 Task: Change paper size to tabloid.
Action: Mouse moved to (55, 94)
Screenshot: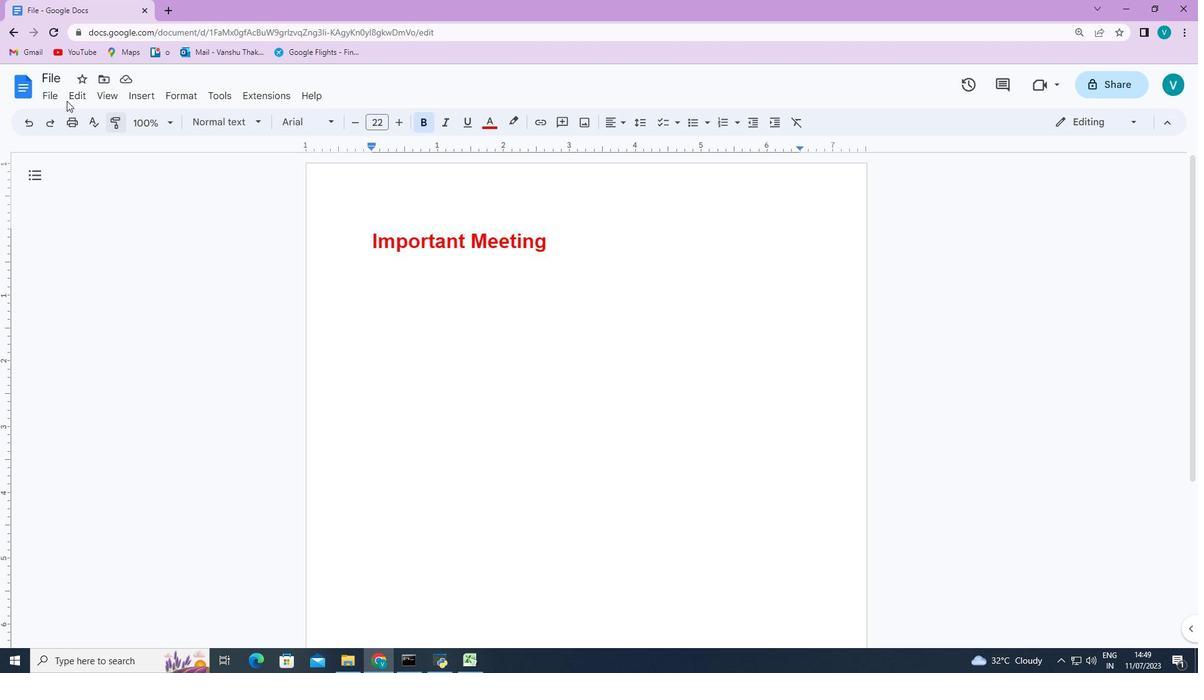 
Action: Mouse pressed left at (55, 94)
Screenshot: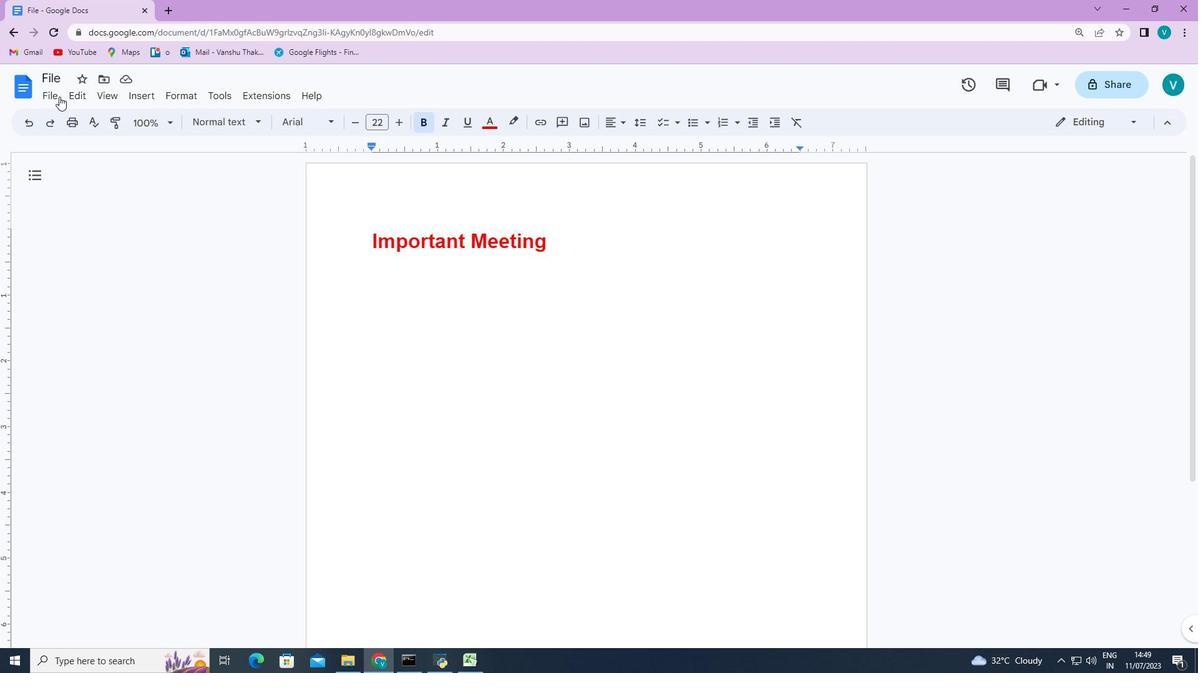 
Action: Mouse moved to (81, 471)
Screenshot: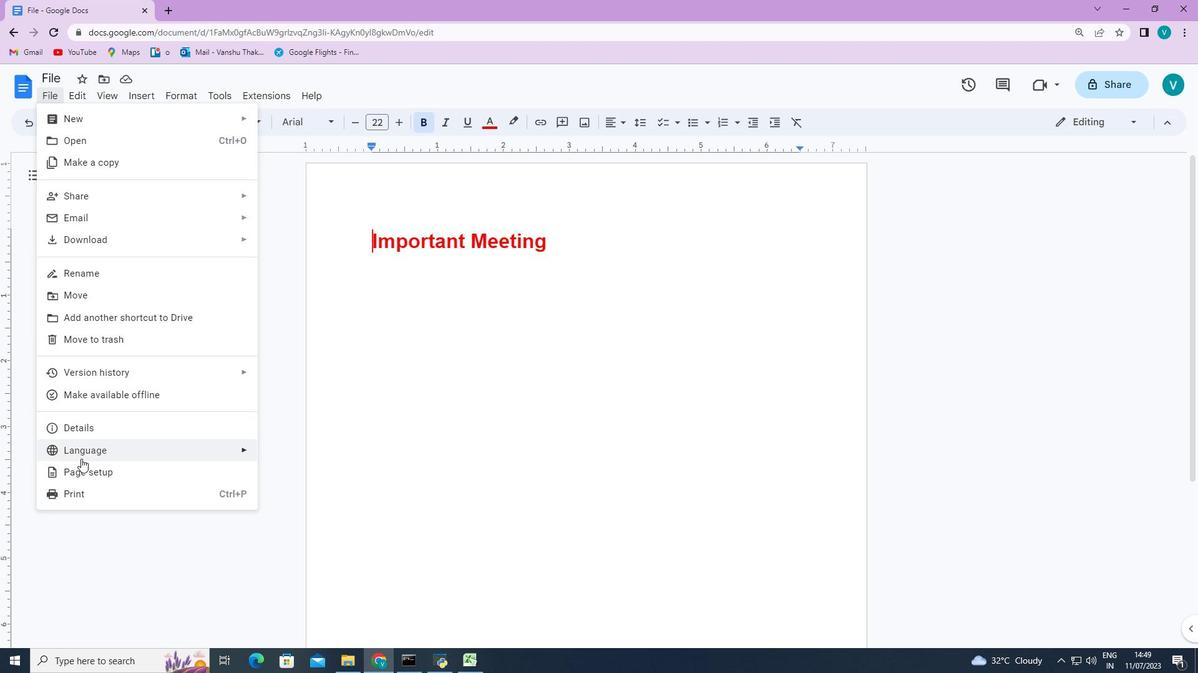 
Action: Mouse pressed left at (81, 471)
Screenshot: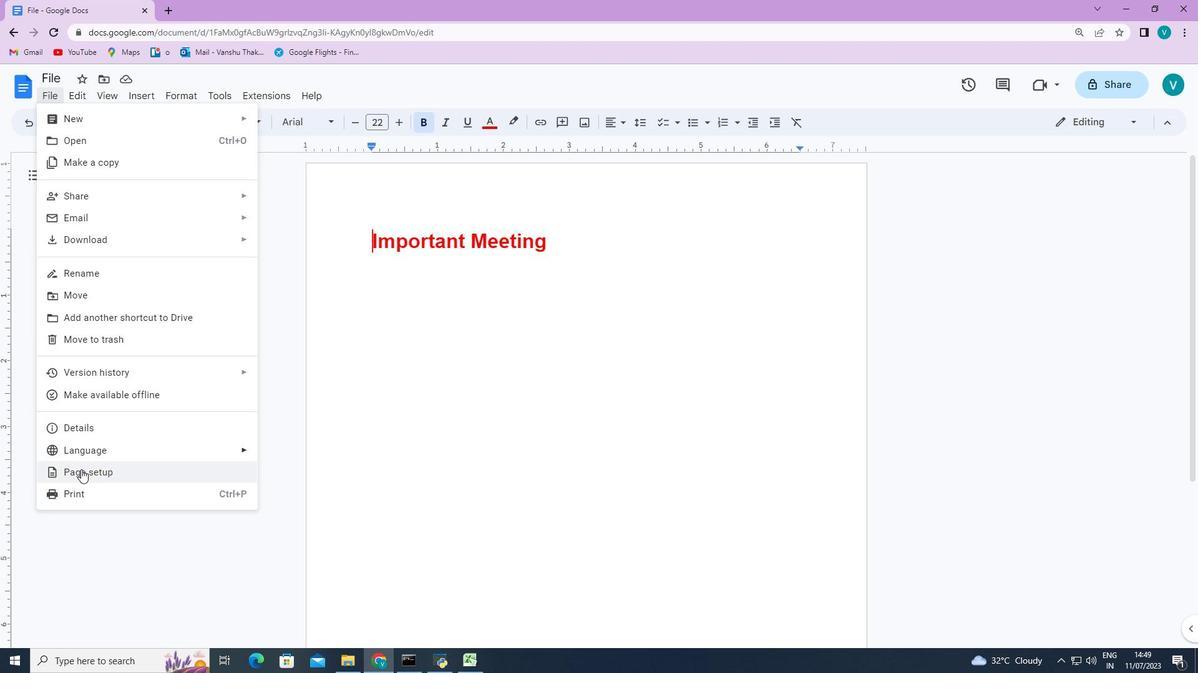 
Action: Mouse moved to (516, 386)
Screenshot: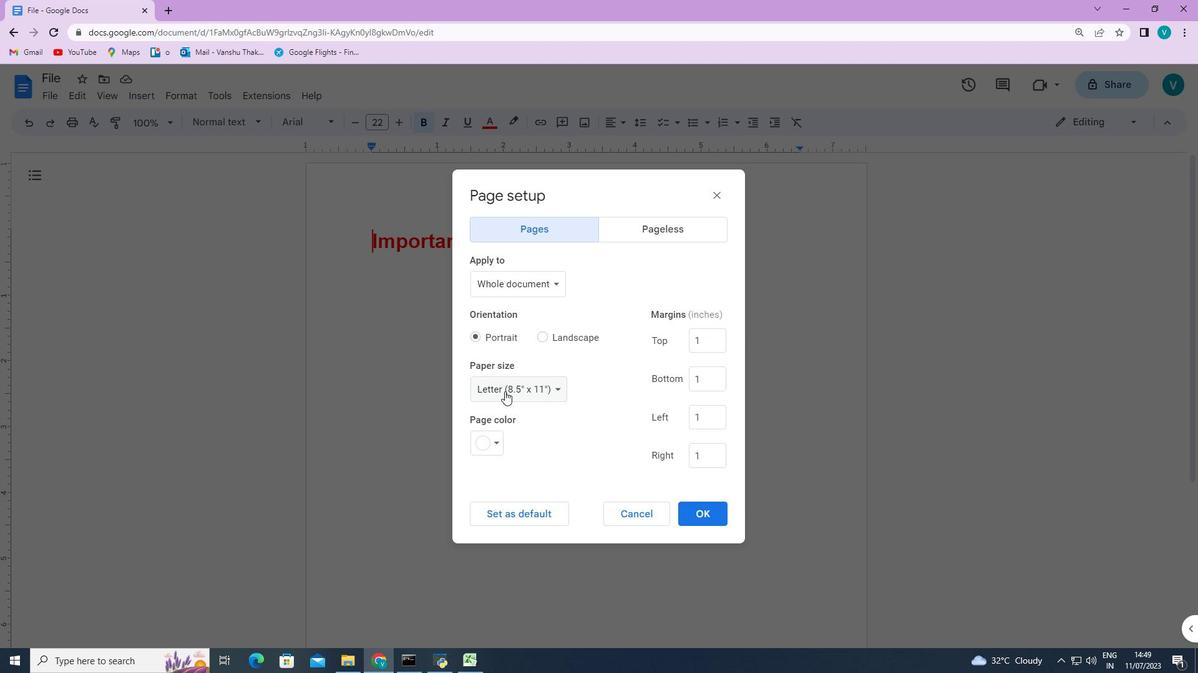 
Action: Mouse pressed left at (516, 386)
Screenshot: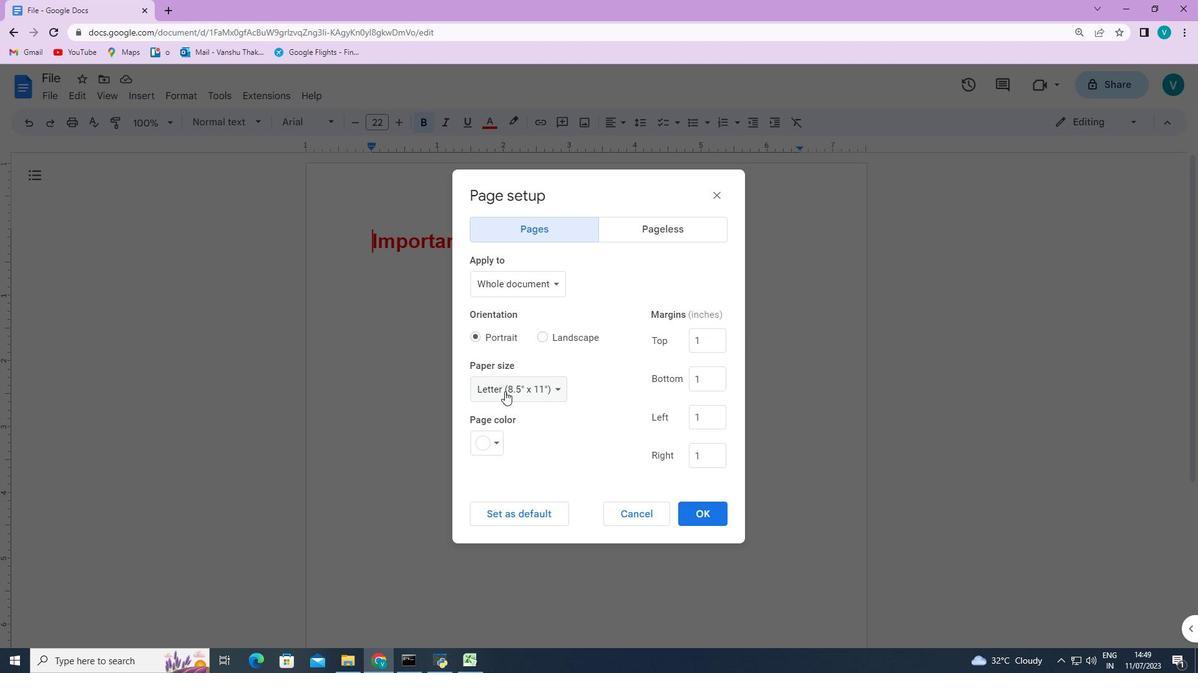 
Action: Mouse moved to (522, 415)
Screenshot: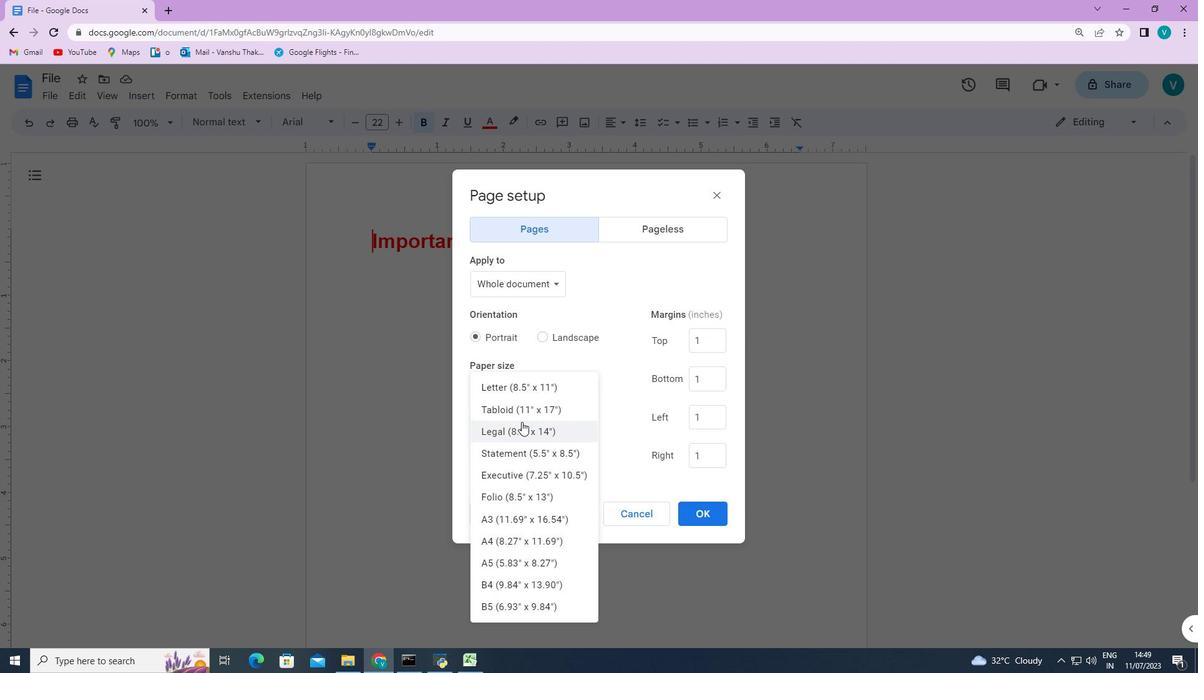 
Action: Mouse pressed left at (522, 415)
Screenshot: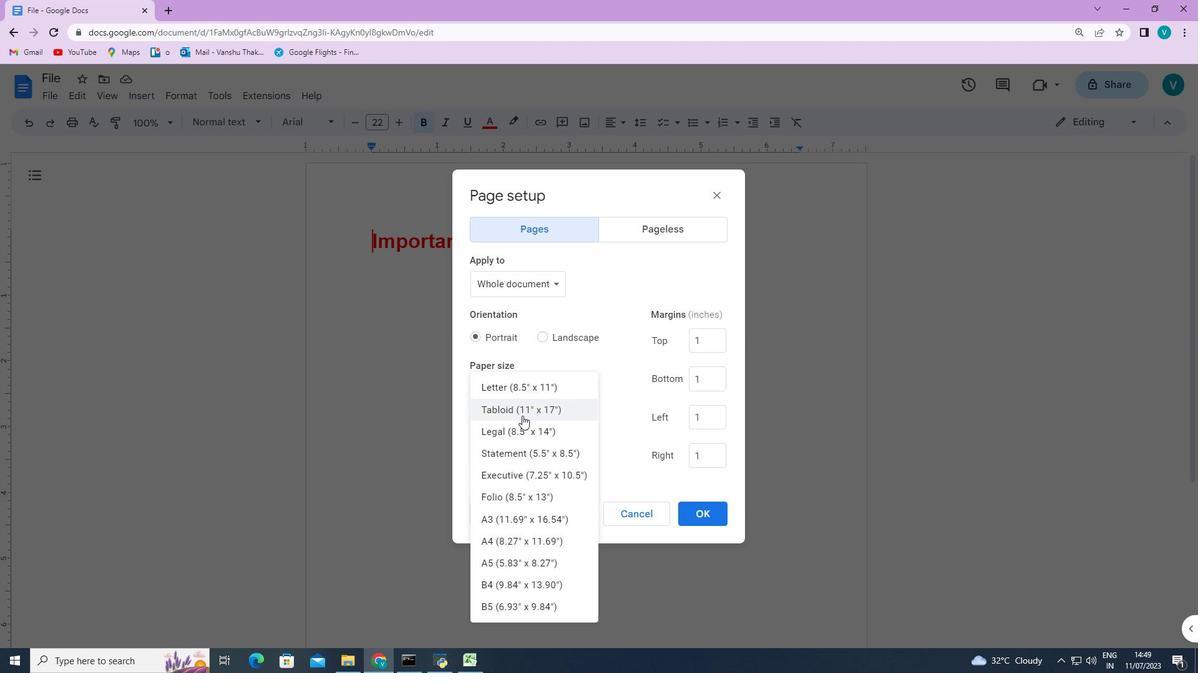 
Action: Mouse moved to (707, 510)
Screenshot: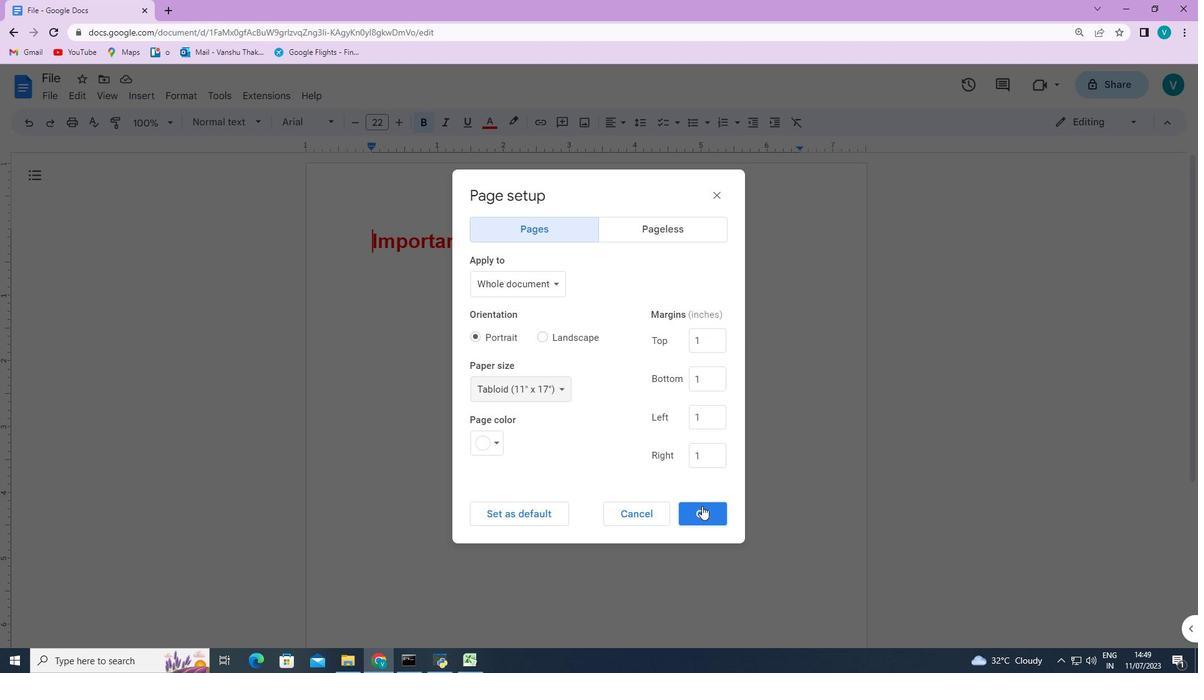 
Action: Mouse pressed left at (707, 510)
Screenshot: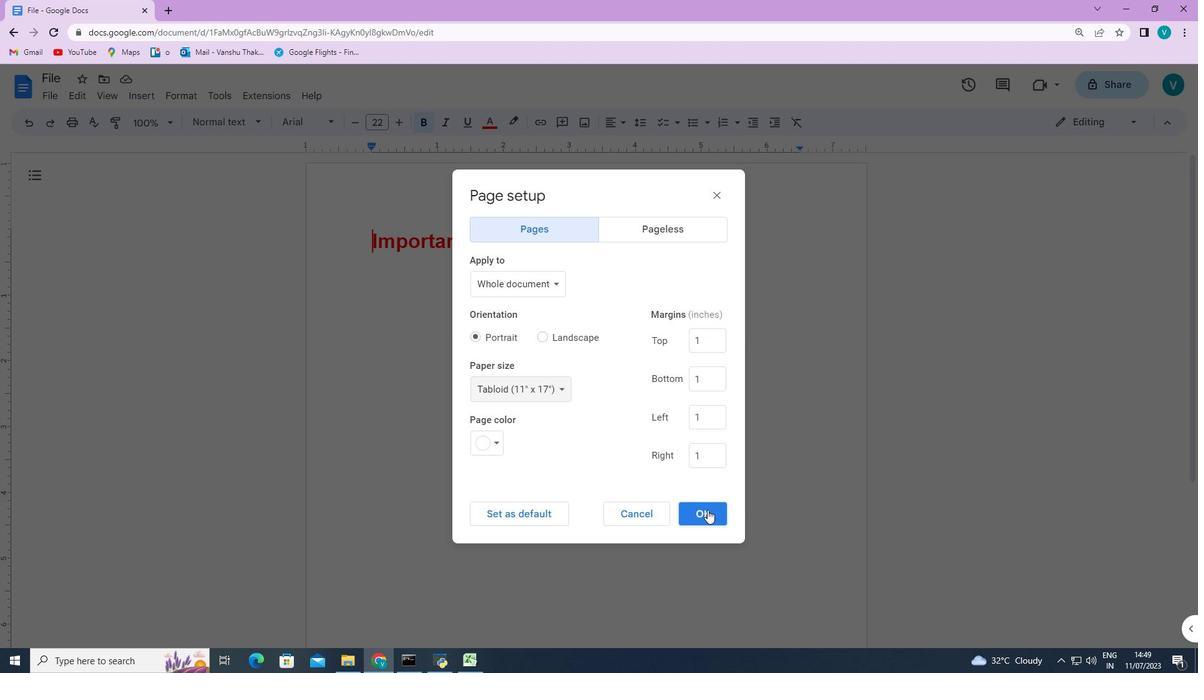 
